 Task: Use the formula "DEC2OCT" in spreadsheet "Project protfolio".
Action: Mouse moved to (812, 123)
Screenshot: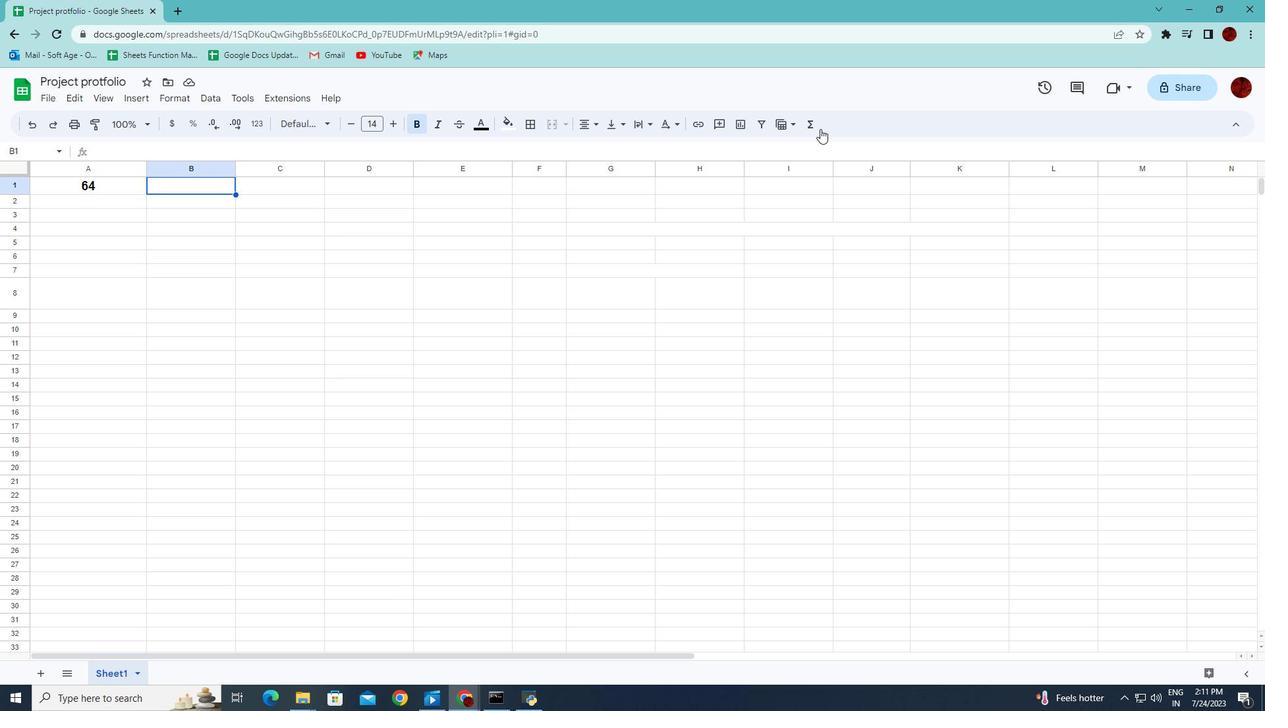 
Action: Mouse pressed left at (812, 123)
Screenshot: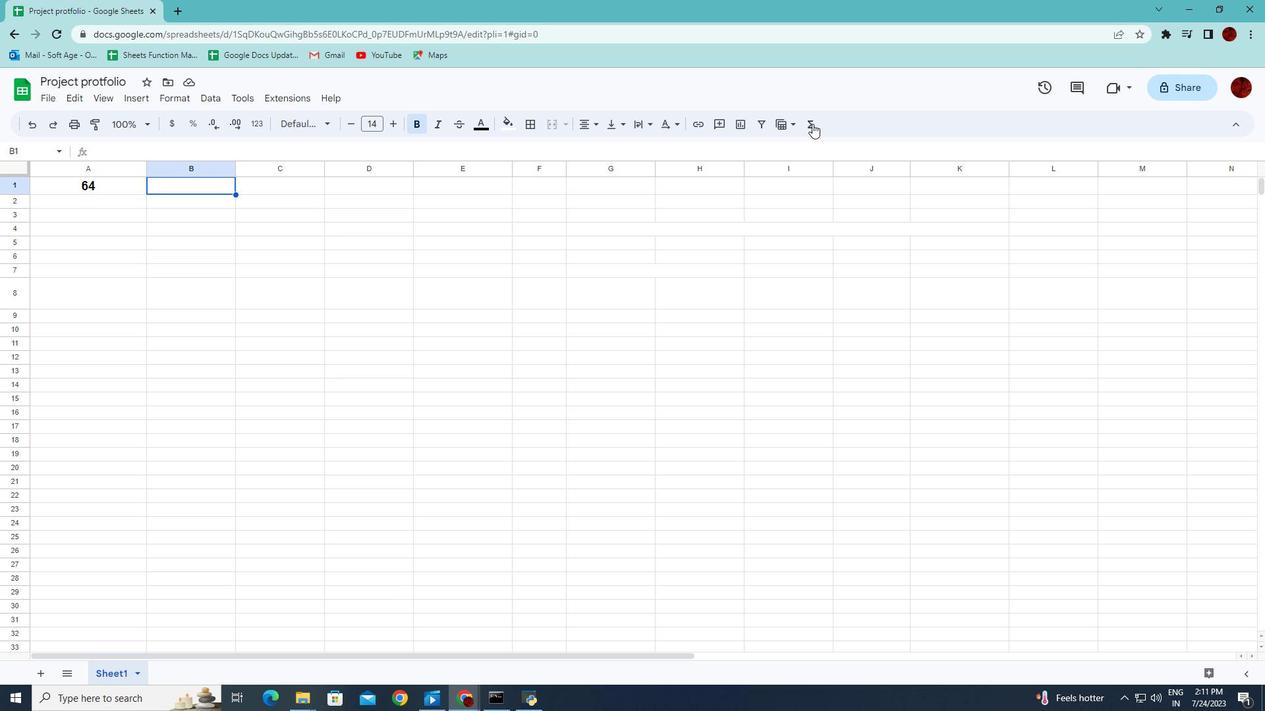 
Action: Mouse moved to (988, 272)
Screenshot: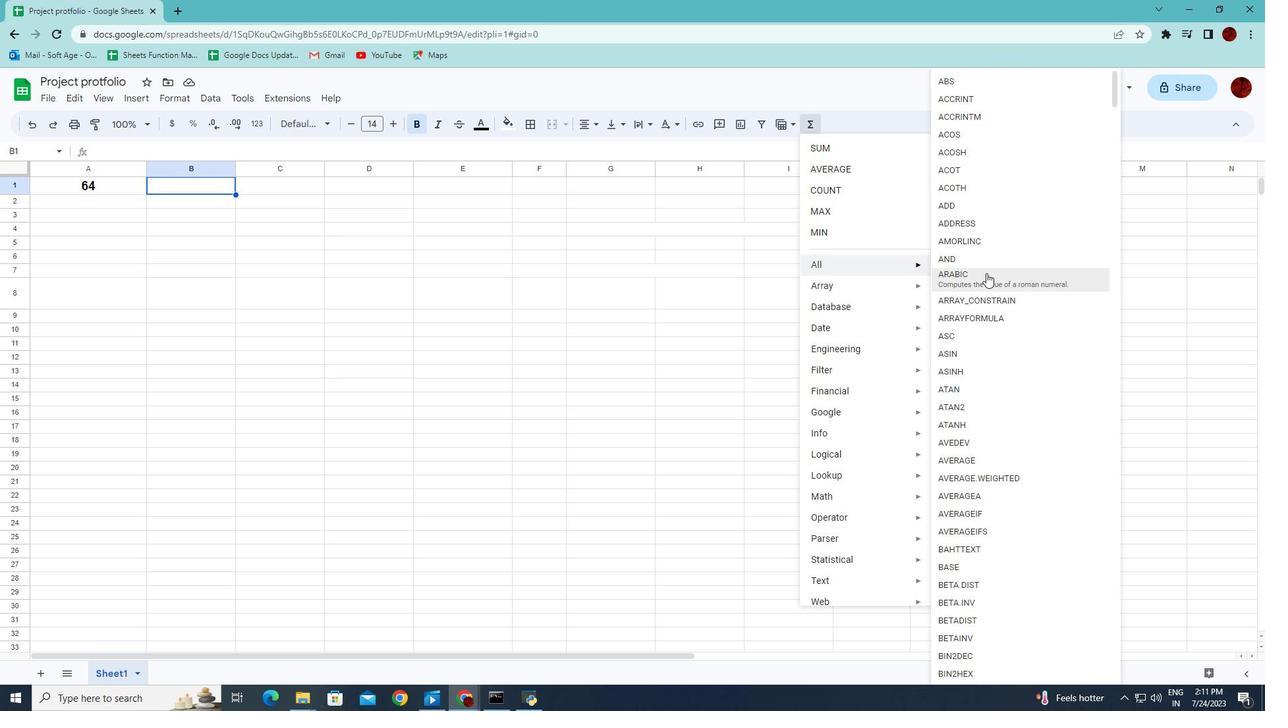 
Action: Mouse scrolled (988, 272) with delta (0, 0)
Screenshot: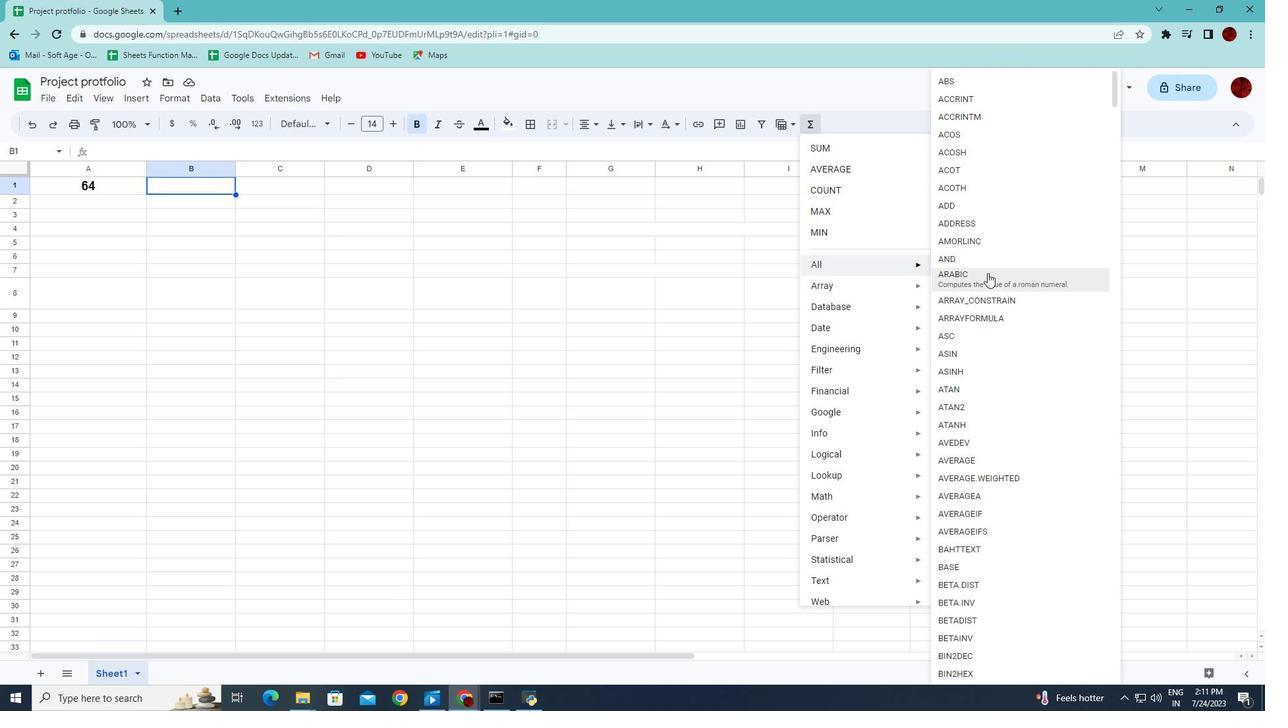 
Action: Mouse scrolled (988, 272) with delta (0, 0)
Screenshot: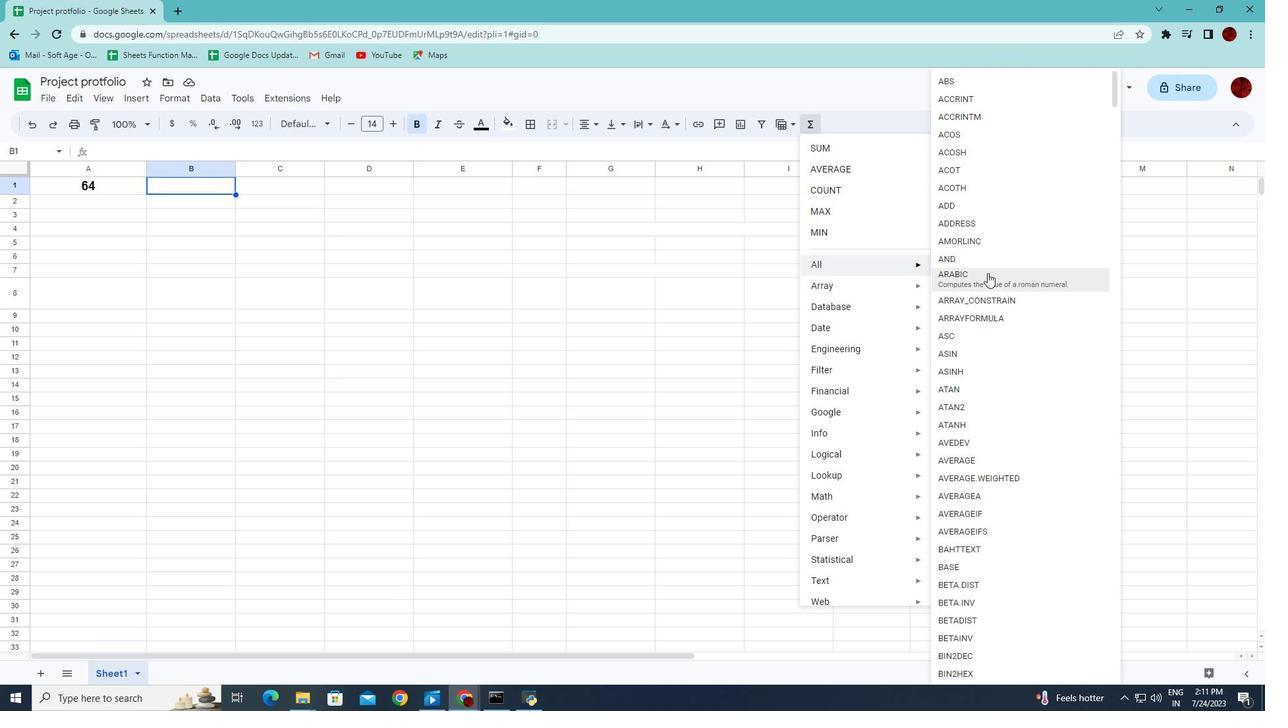 
Action: Mouse scrolled (988, 272) with delta (0, 0)
Screenshot: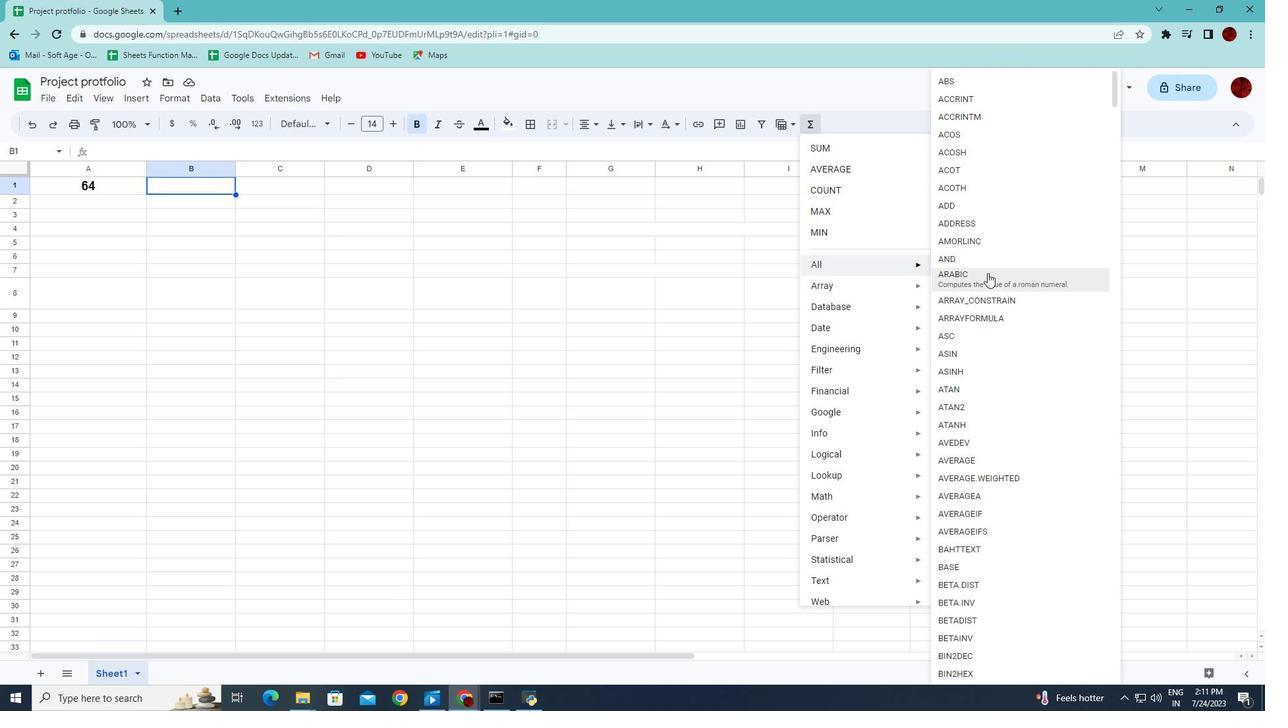 
Action: Mouse scrolled (988, 272) with delta (0, 0)
Screenshot: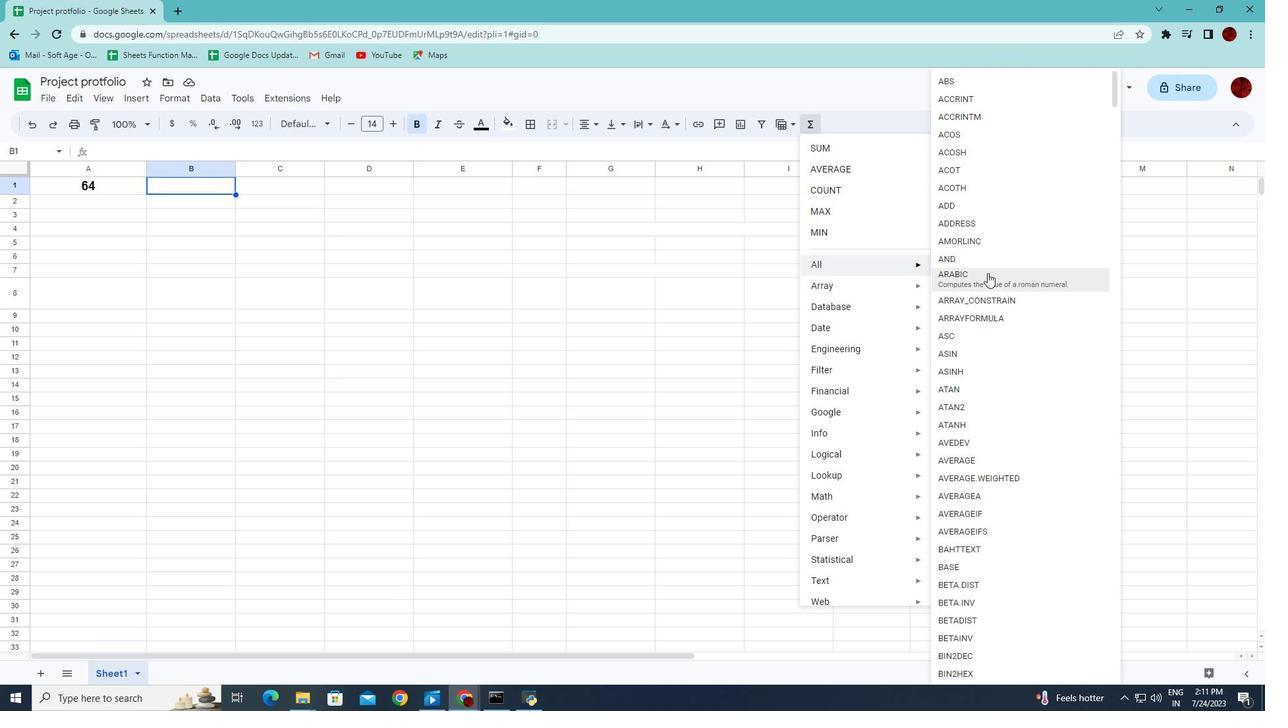 
Action: Mouse scrolled (988, 272) with delta (0, 0)
Screenshot: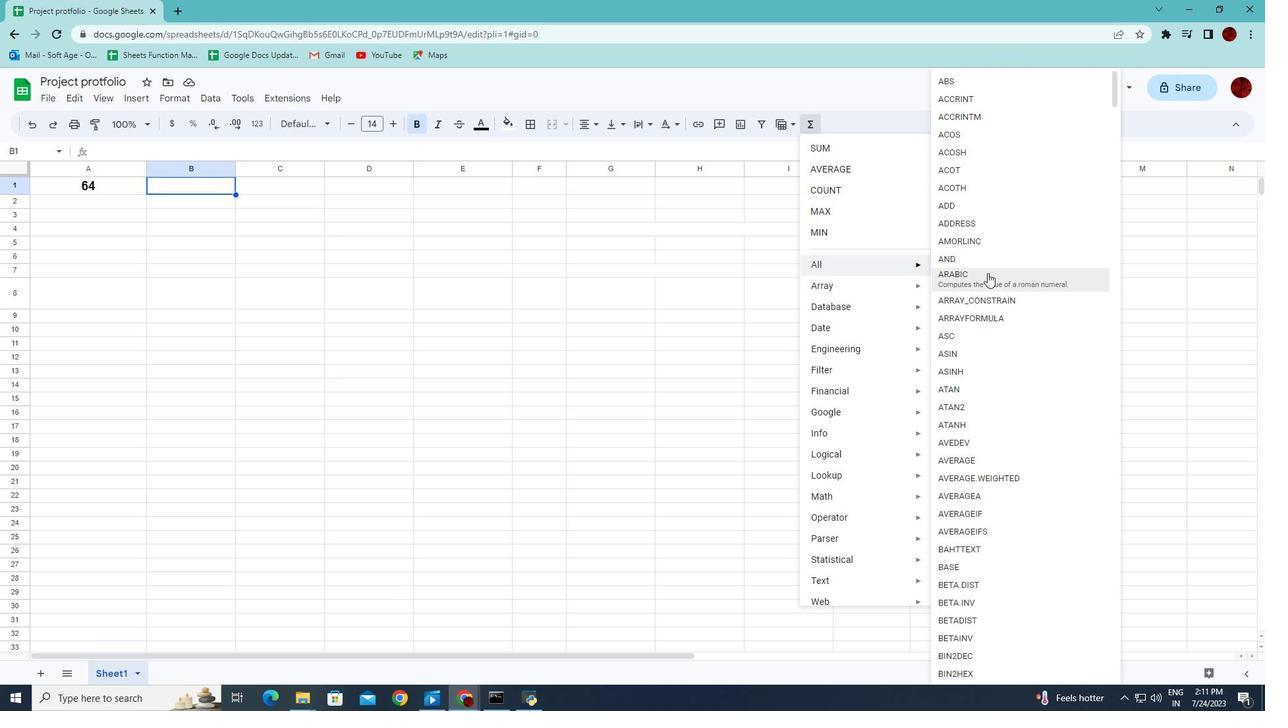 
Action: Mouse scrolled (988, 272) with delta (0, 0)
Screenshot: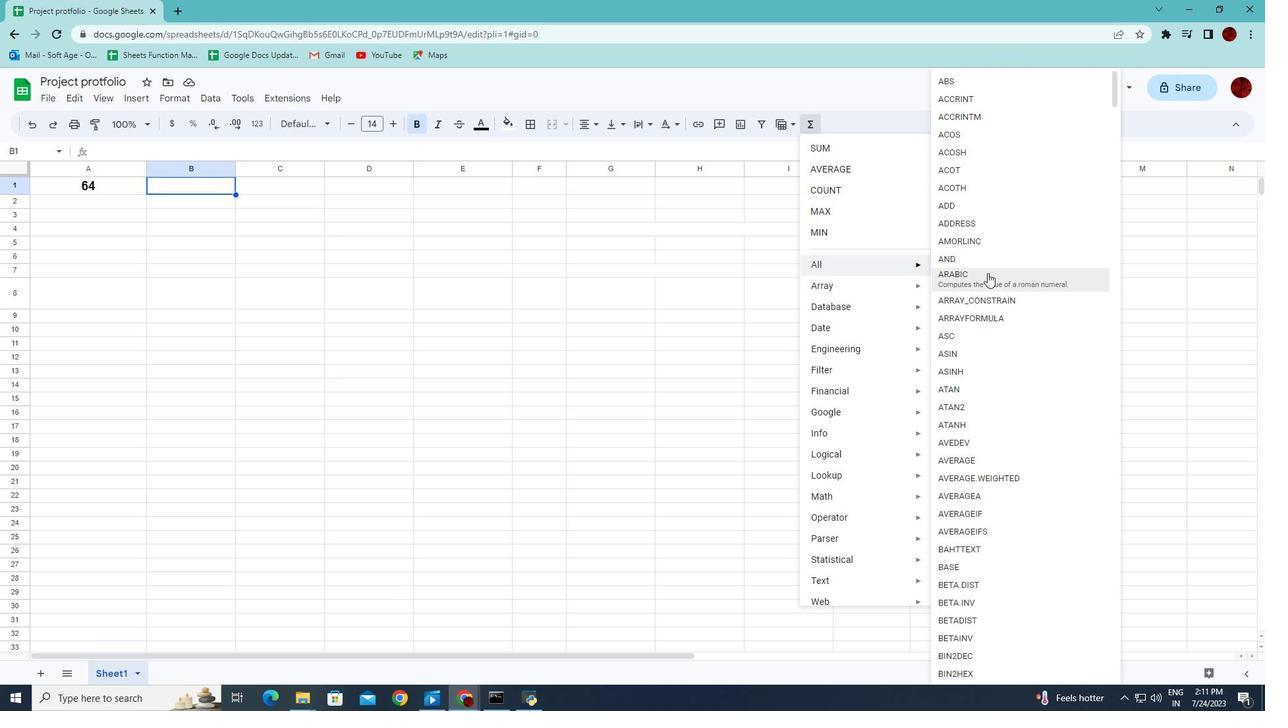 
Action: Mouse scrolled (988, 272) with delta (0, 0)
Screenshot: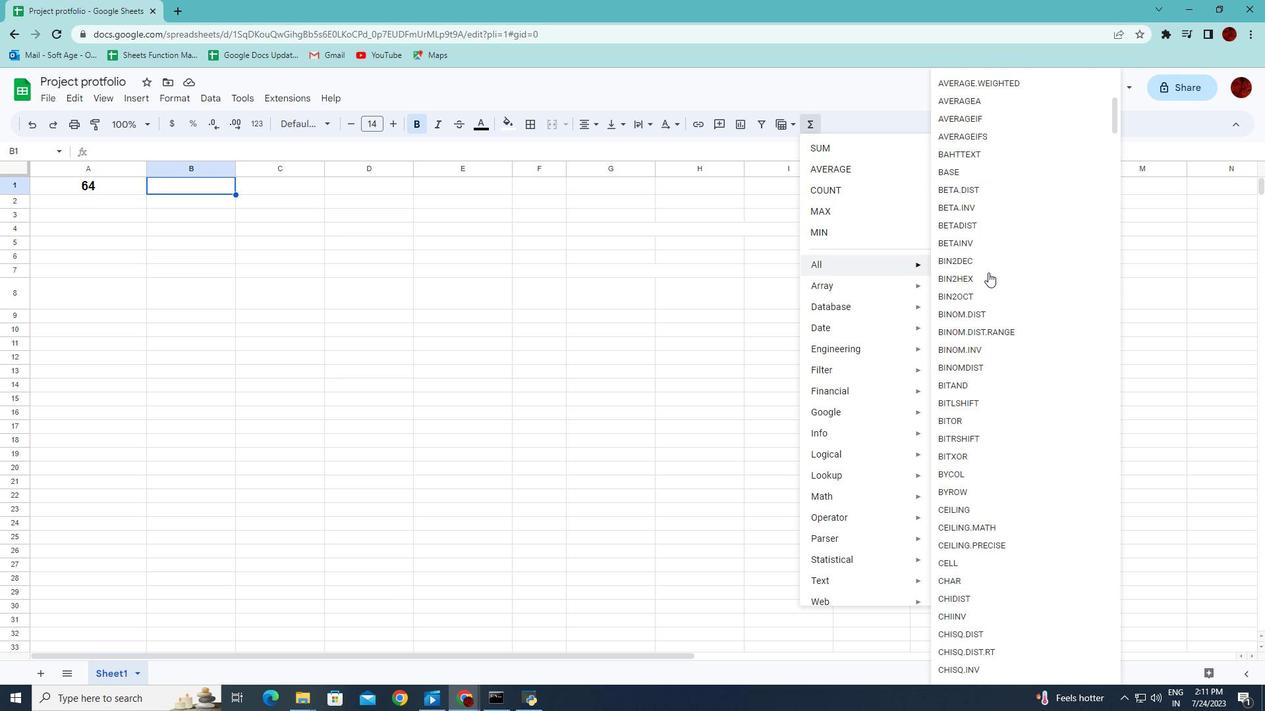 
Action: Mouse scrolled (988, 272) with delta (0, 0)
Screenshot: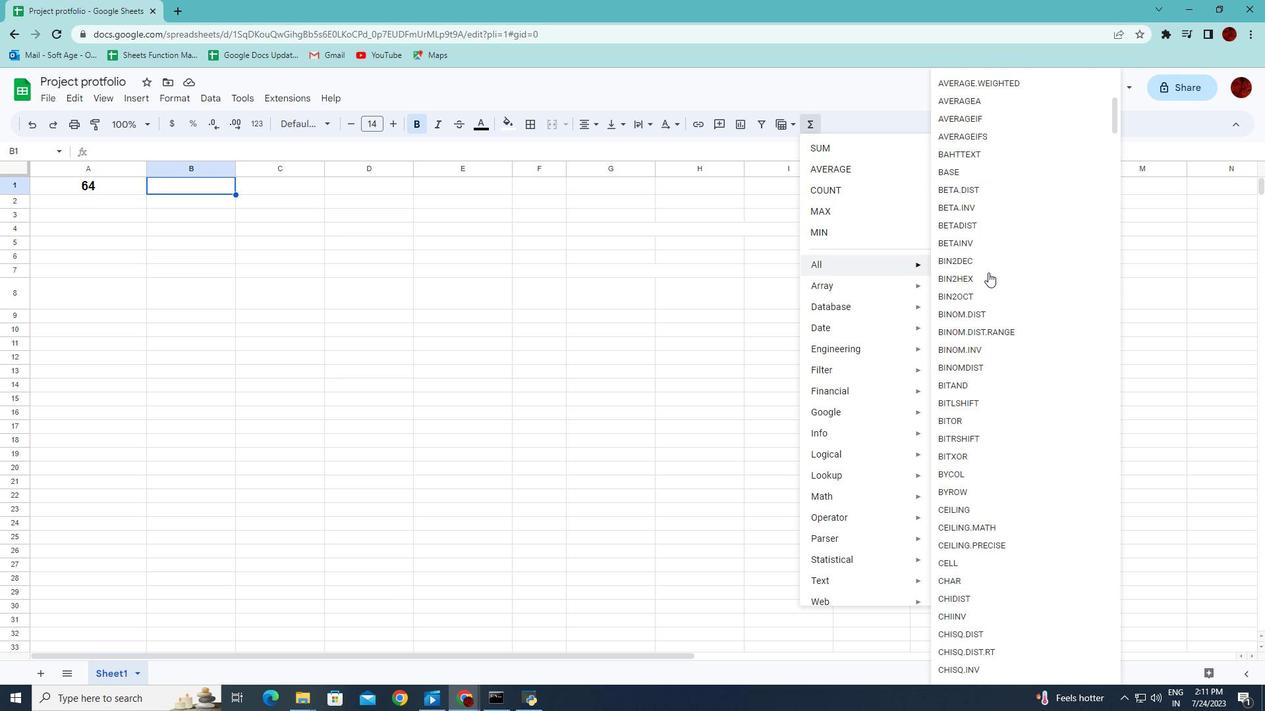 
Action: Mouse scrolled (988, 272) with delta (0, 0)
Screenshot: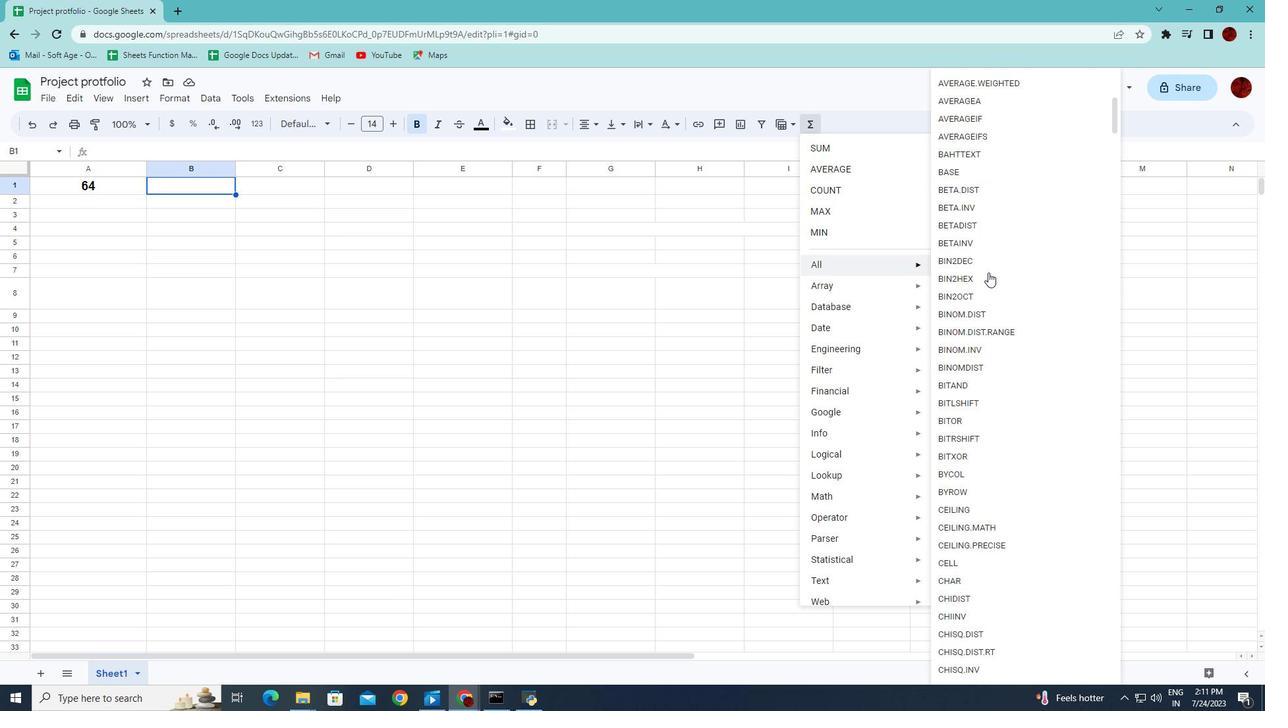 
Action: Mouse scrolled (988, 272) with delta (0, 0)
Screenshot: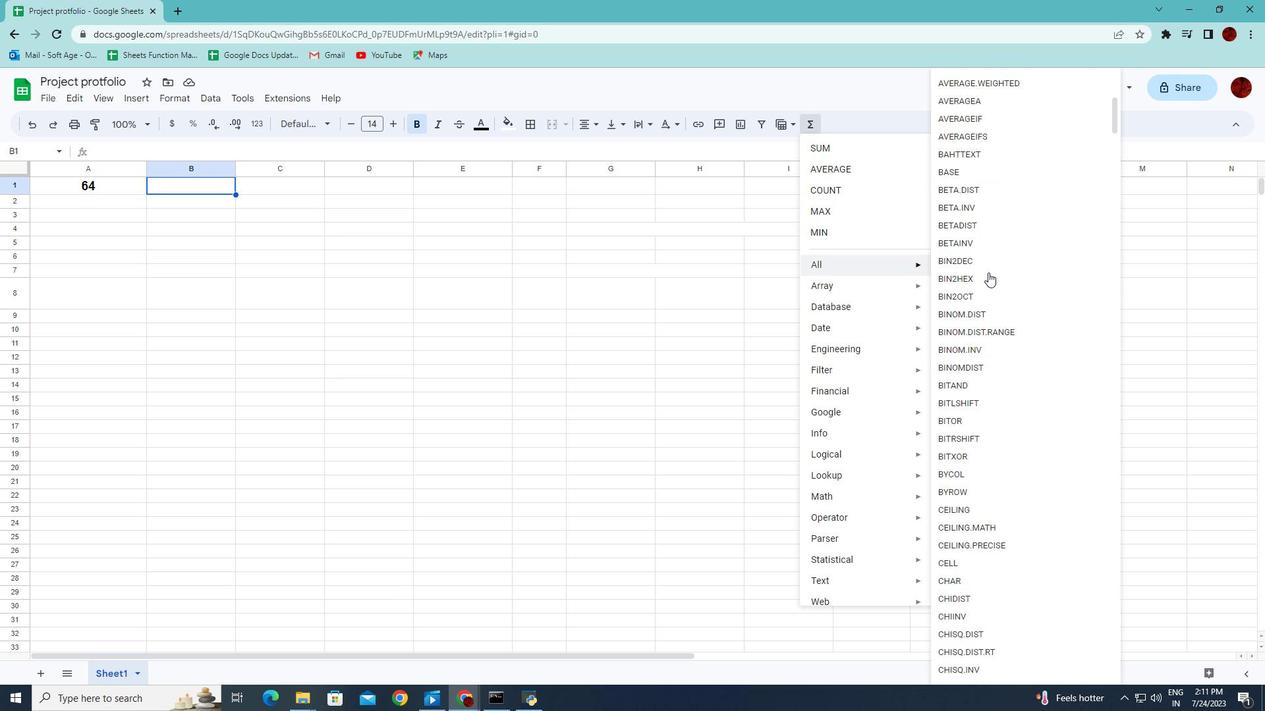 
Action: Mouse scrolled (988, 272) with delta (0, 0)
Screenshot: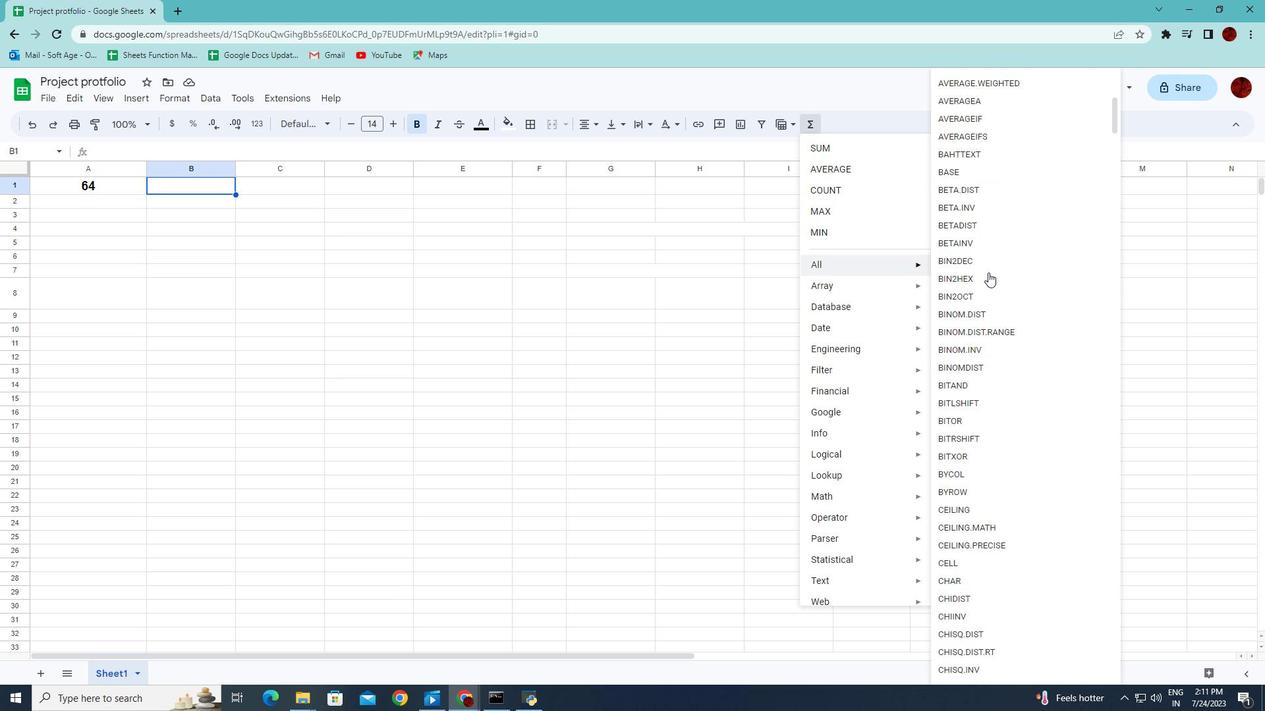 
Action: Mouse scrolled (988, 272) with delta (0, 0)
Screenshot: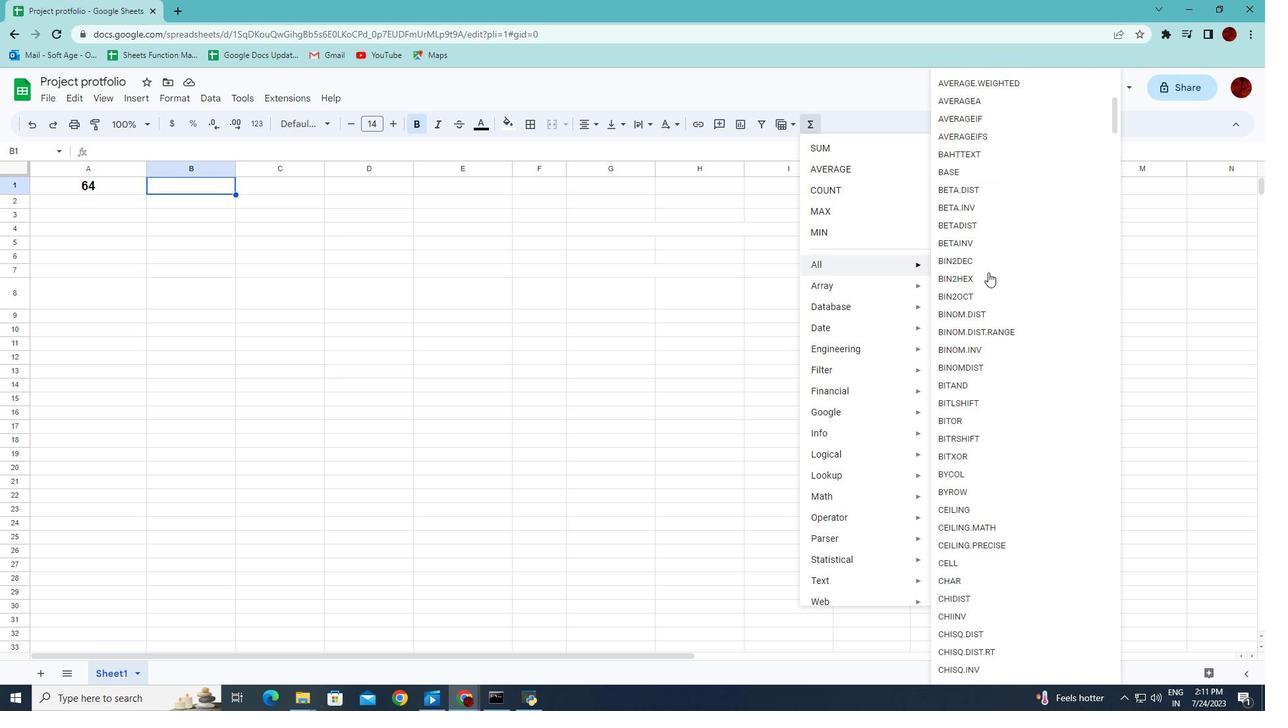 
Action: Mouse scrolled (988, 272) with delta (0, 0)
Screenshot: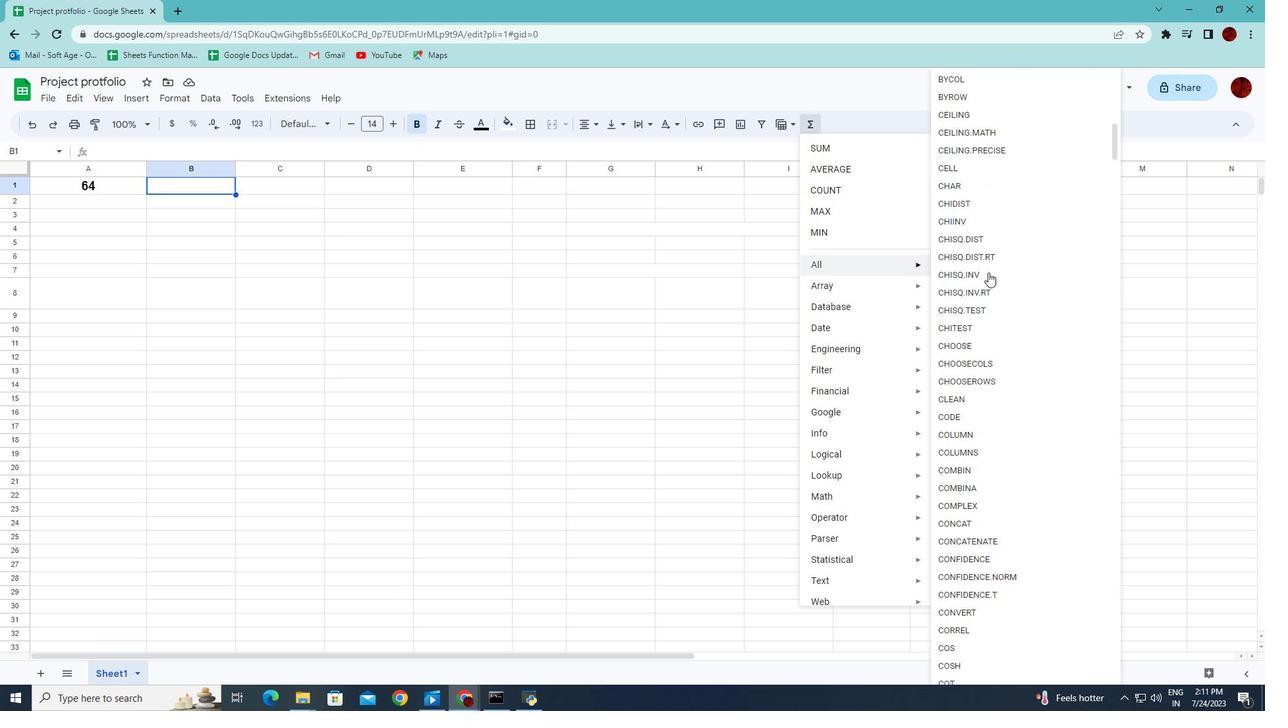 
Action: Mouse scrolled (988, 272) with delta (0, 0)
Screenshot: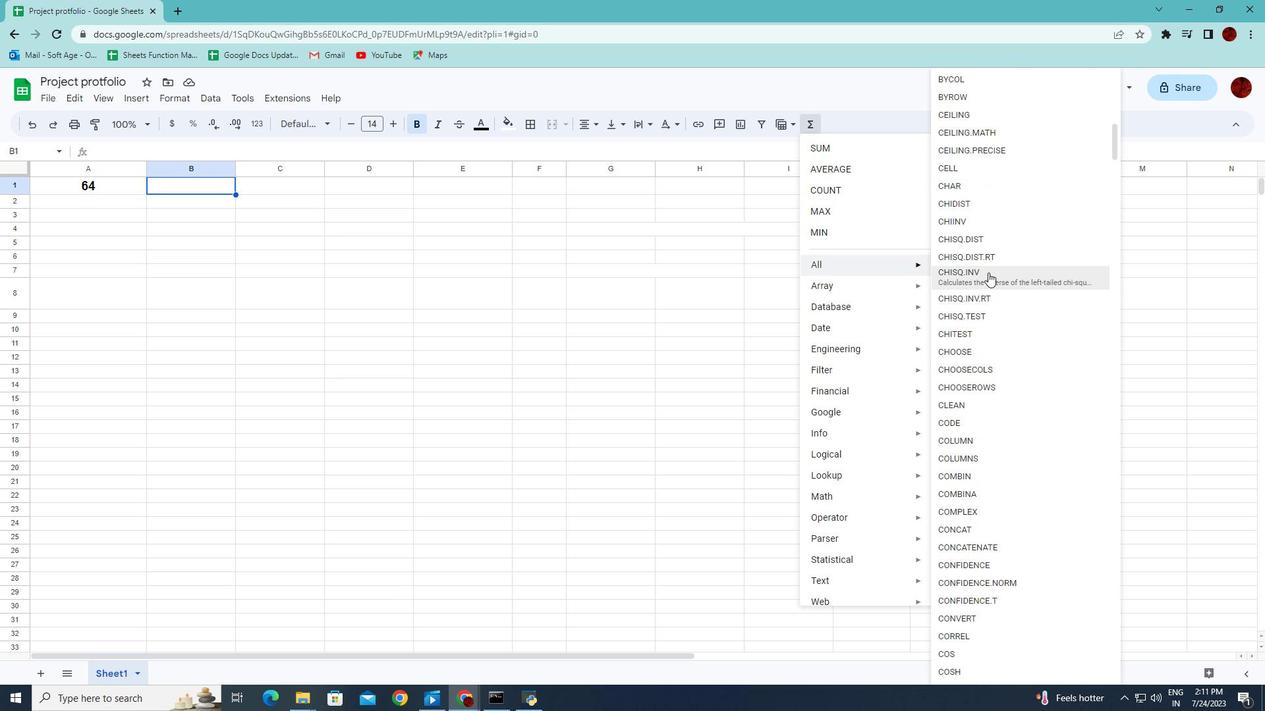 
Action: Mouse scrolled (988, 272) with delta (0, 0)
Screenshot: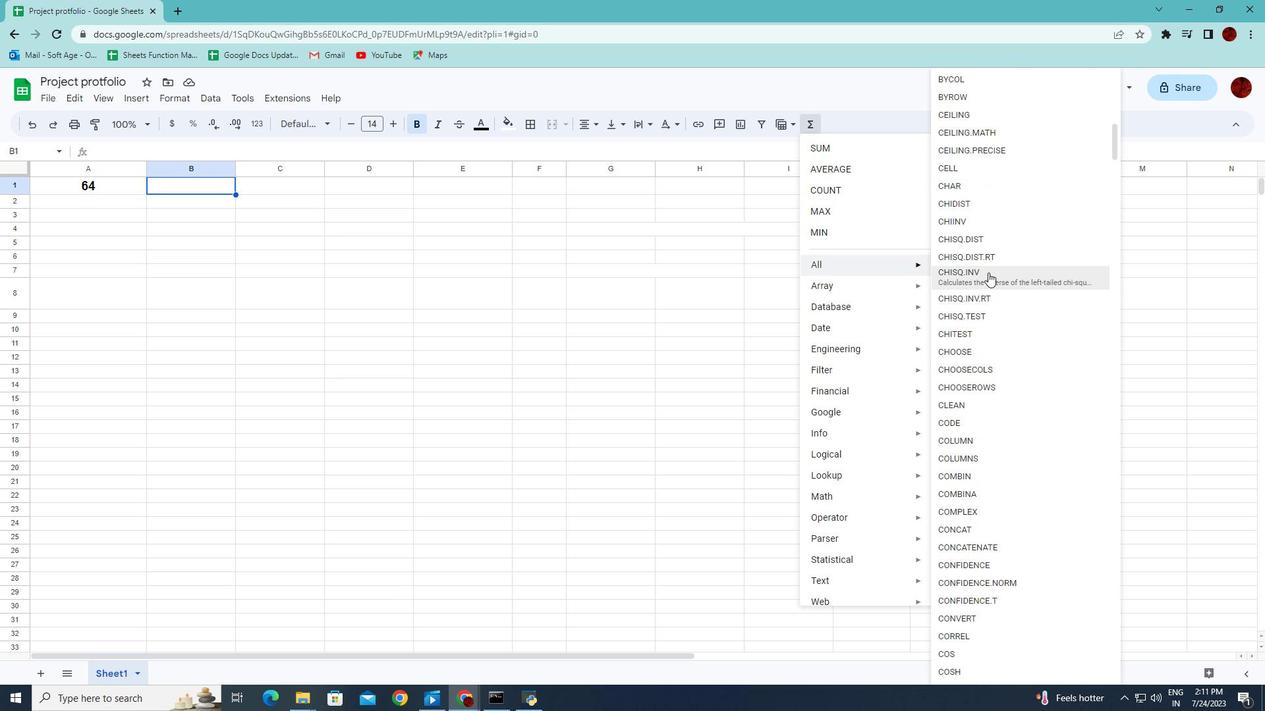 
Action: Mouse scrolled (988, 272) with delta (0, 0)
Screenshot: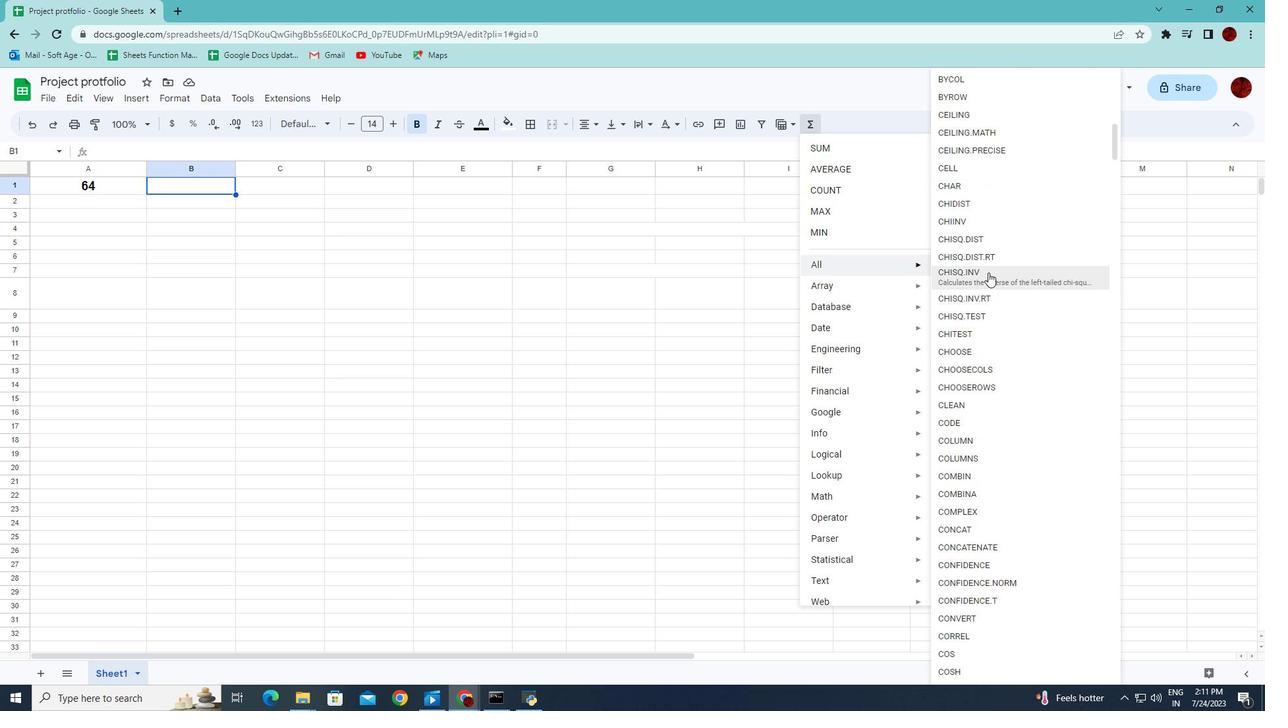 
Action: Mouse scrolled (988, 272) with delta (0, 0)
Screenshot: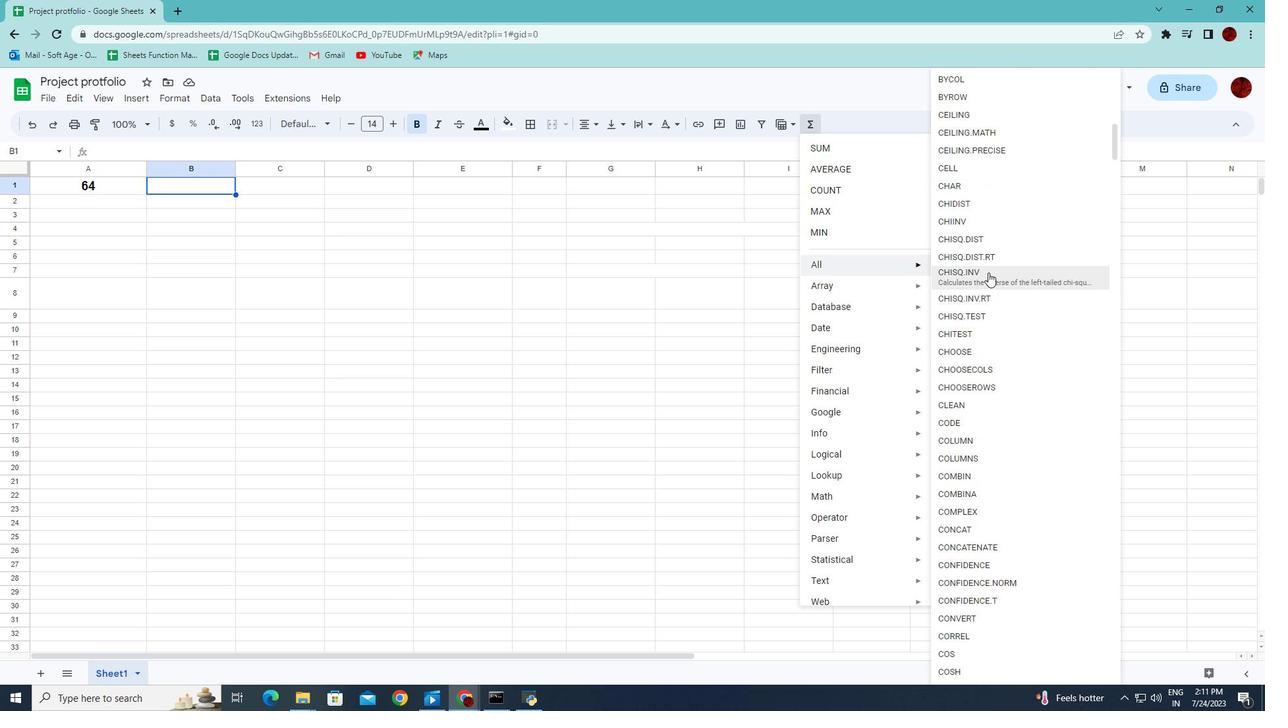 
Action: Mouse scrolled (988, 272) with delta (0, 0)
Screenshot: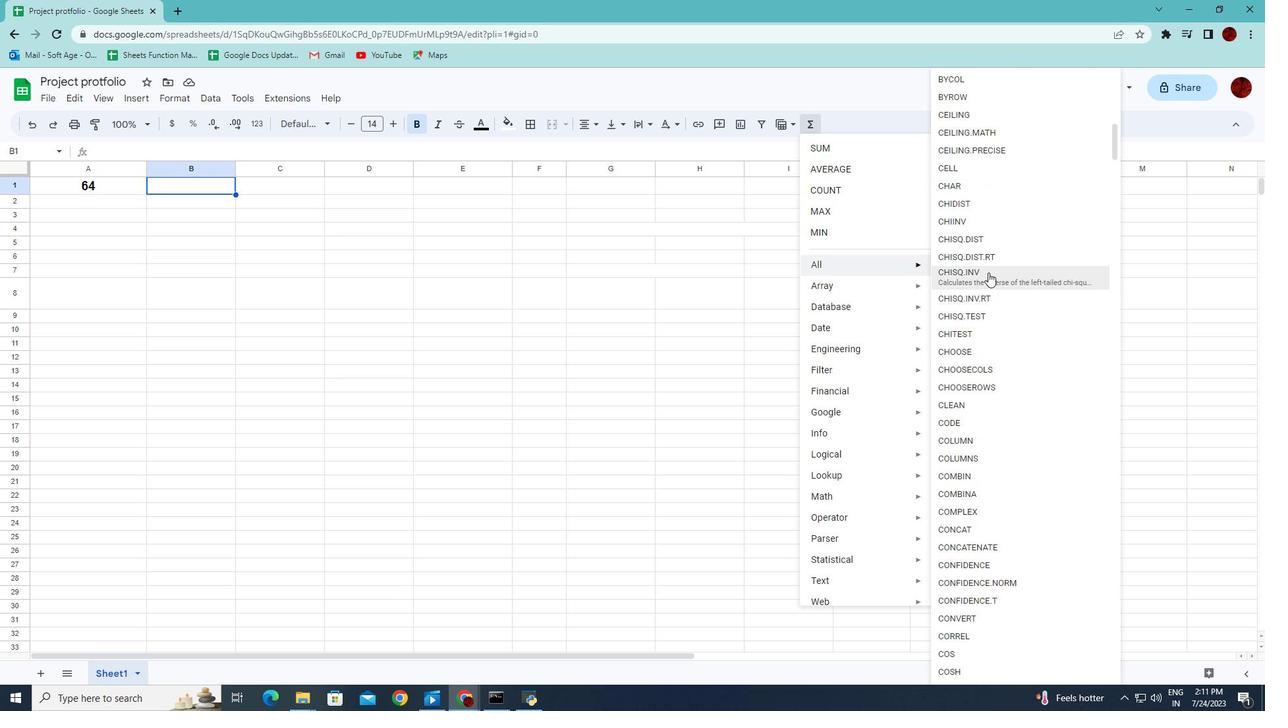 
Action: Mouse scrolled (988, 272) with delta (0, 0)
Screenshot: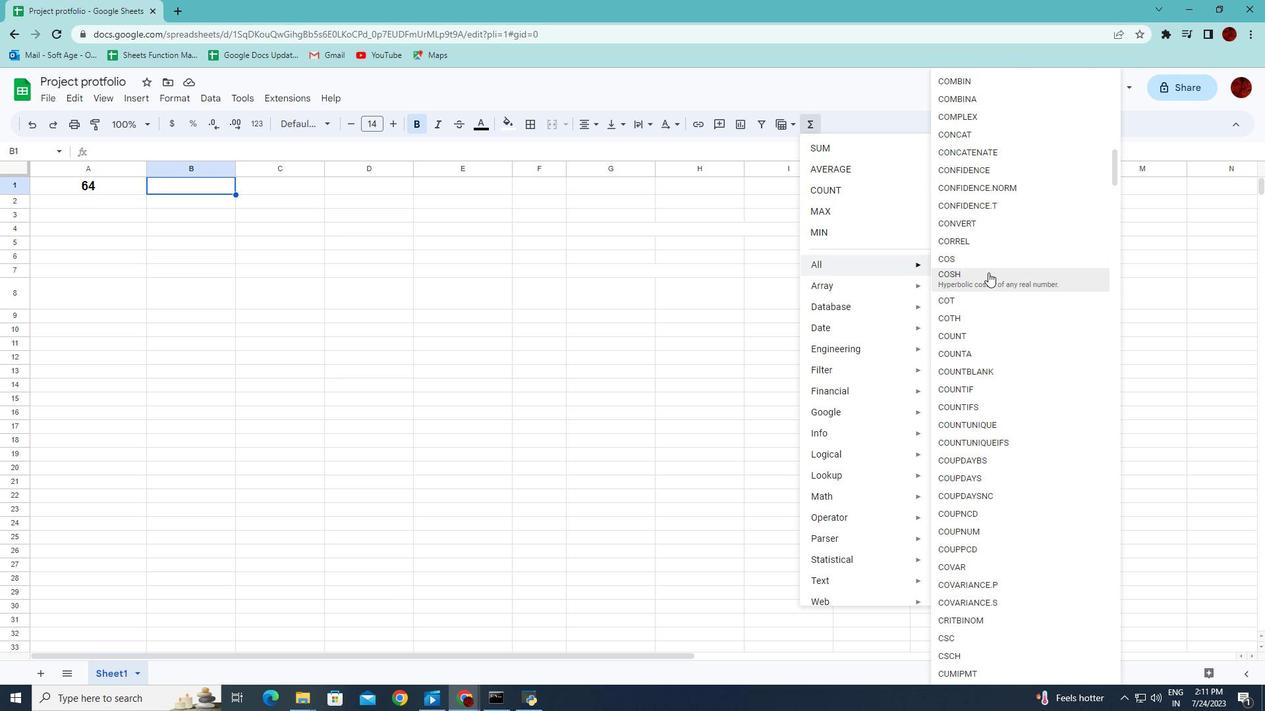 
Action: Mouse scrolled (988, 272) with delta (0, 0)
Screenshot: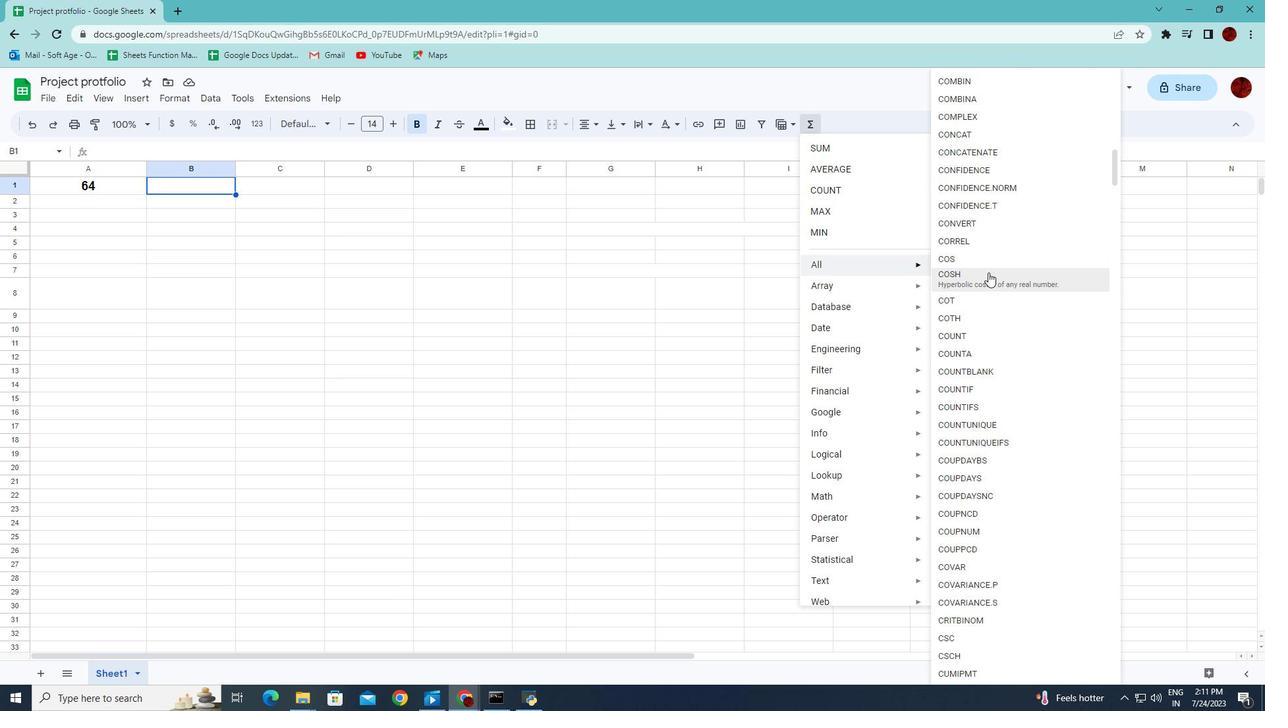 
Action: Mouse scrolled (988, 272) with delta (0, 0)
Screenshot: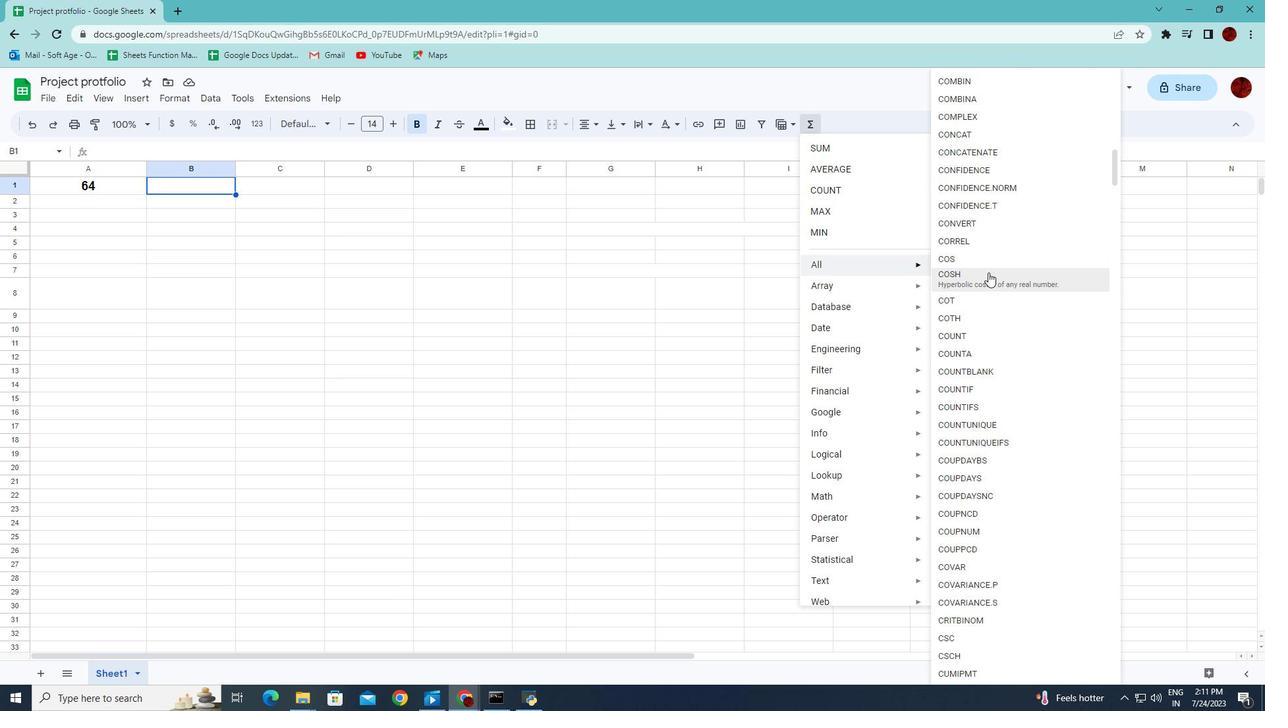 
Action: Mouse scrolled (988, 272) with delta (0, 0)
Screenshot: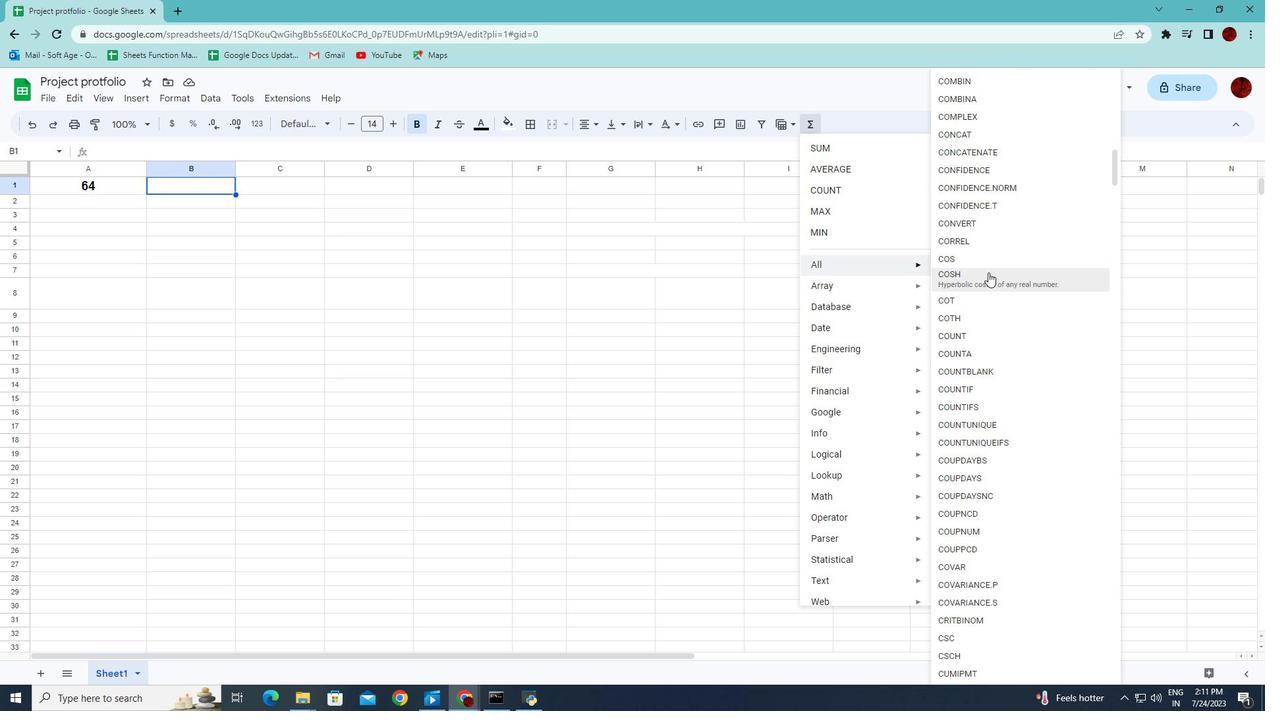 
Action: Mouse scrolled (988, 272) with delta (0, 0)
Screenshot: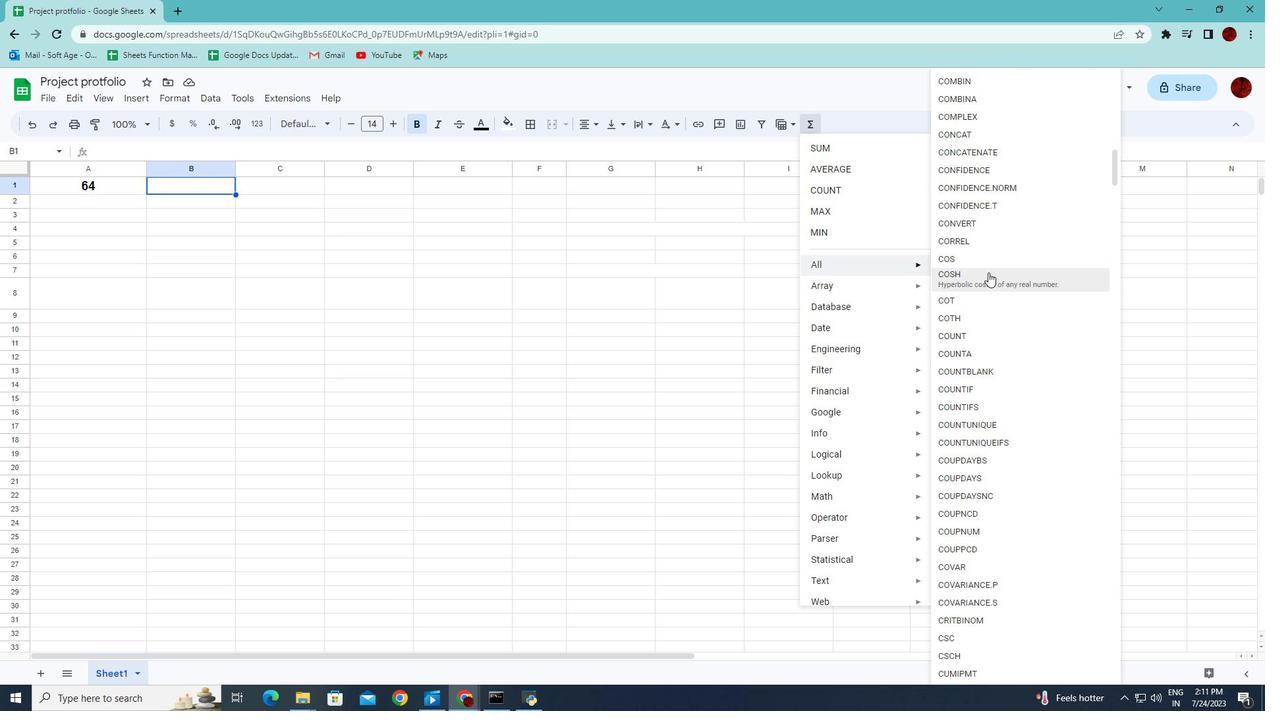 
Action: Mouse scrolled (988, 272) with delta (0, 0)
Screenshot: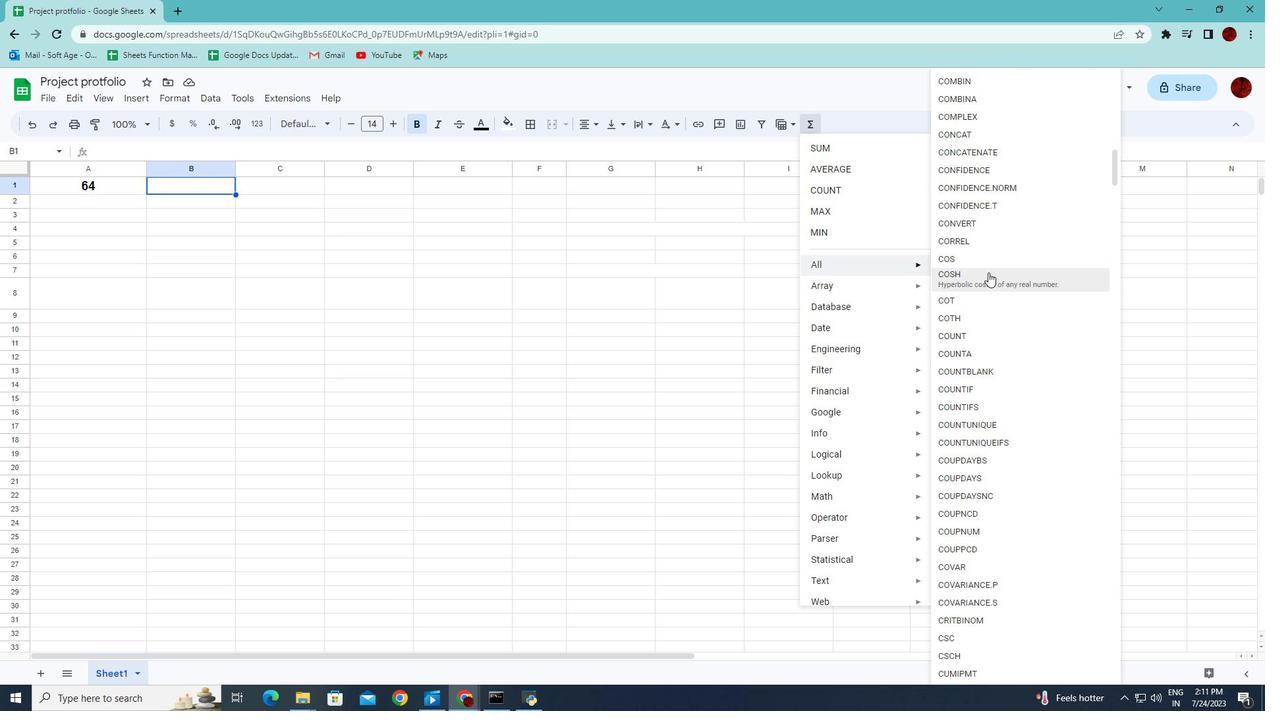 
Action: Mouse moved to (976, 553)
Screenshot: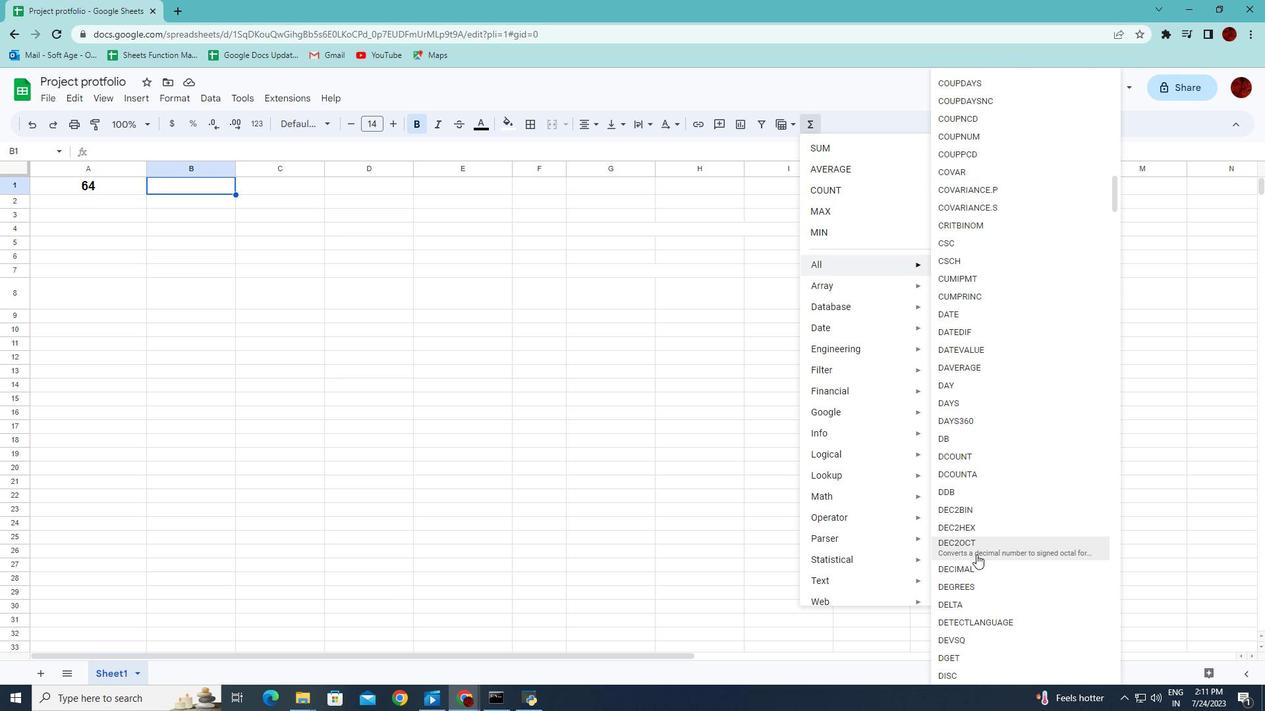
Action: Mouse pressed left at (976, 553)
Screenshot: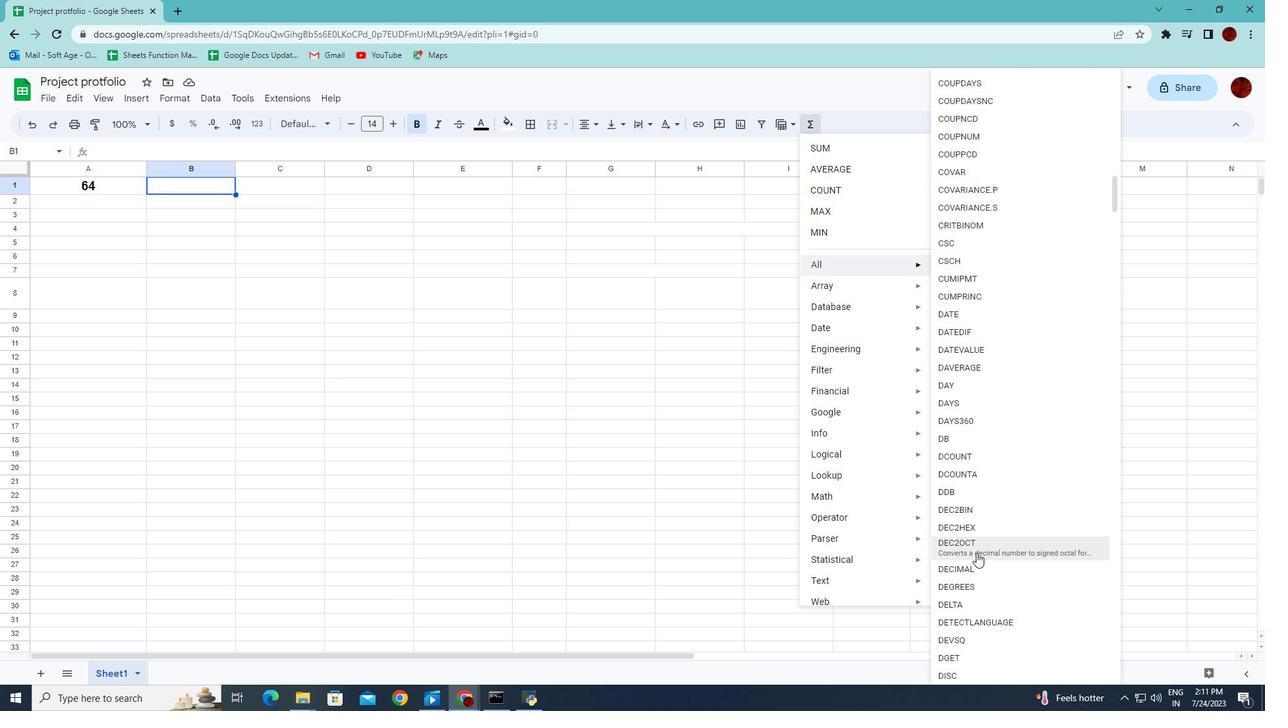 
Action: Mouse moved to (110, 191)
Screenshot: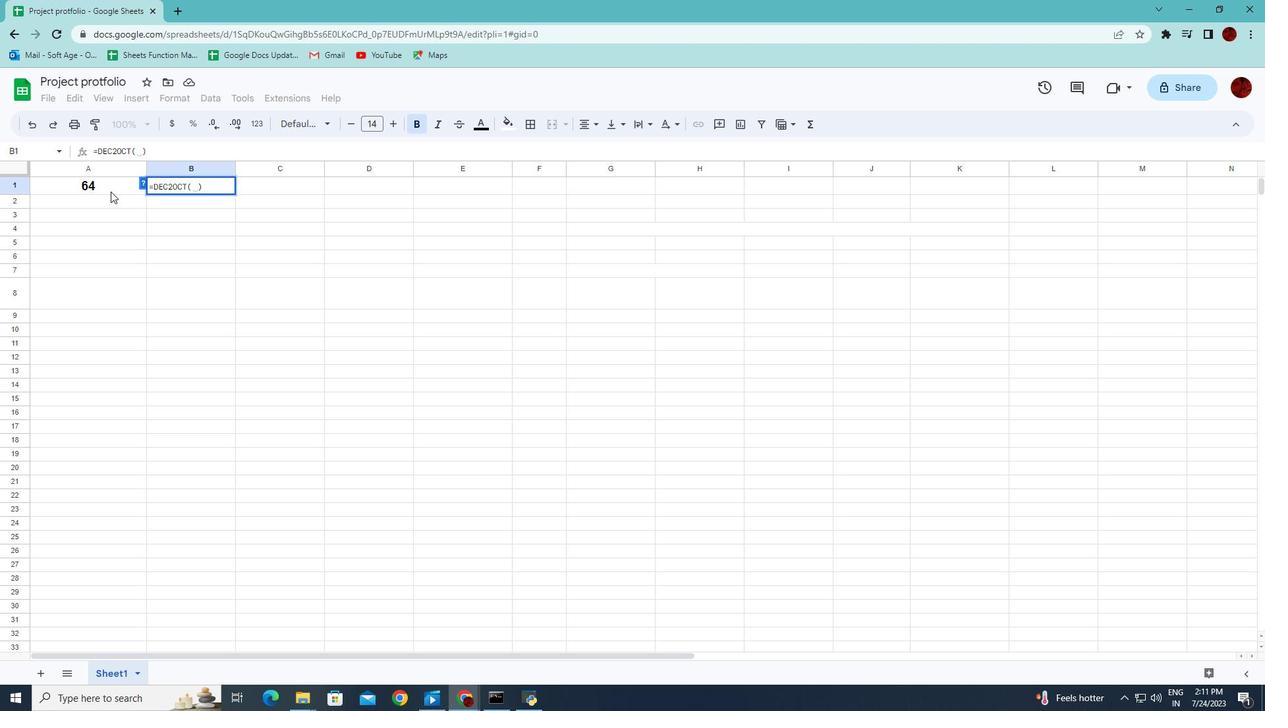 
Action: Mouse pressed left at (110, 191)
Screenshot: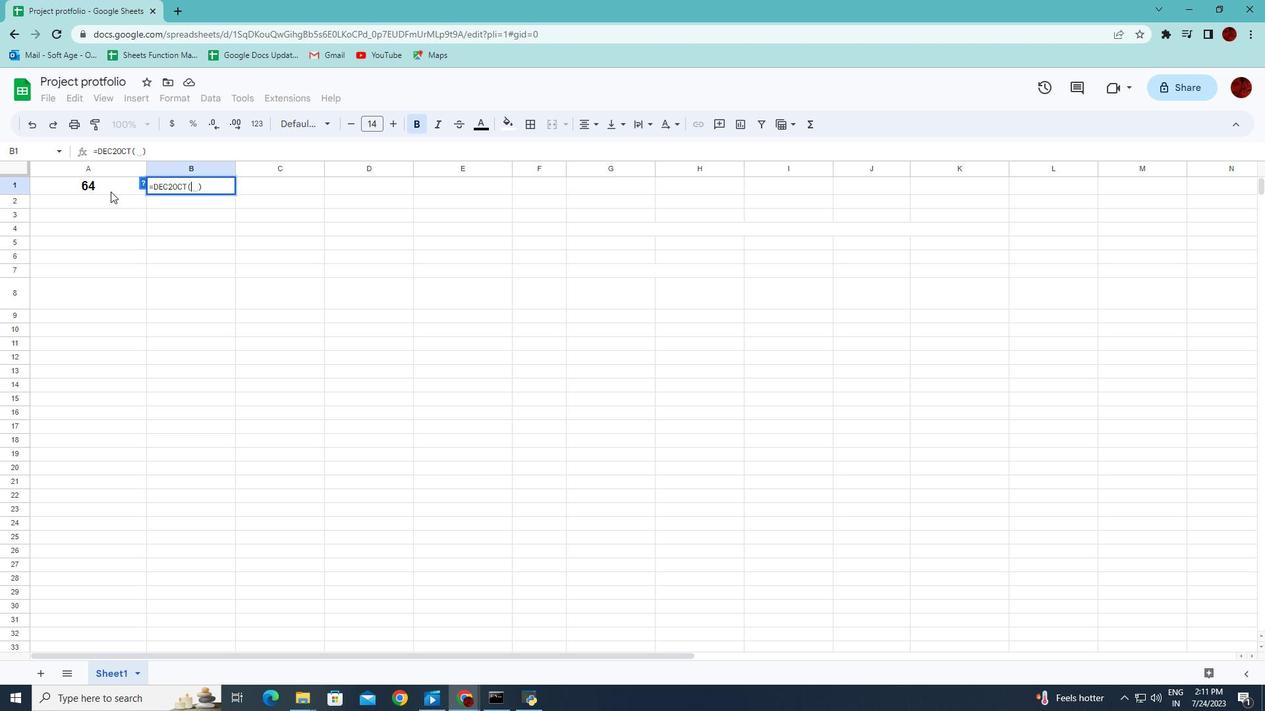 
Action: Key pressed <Key.enter>
Screenshot: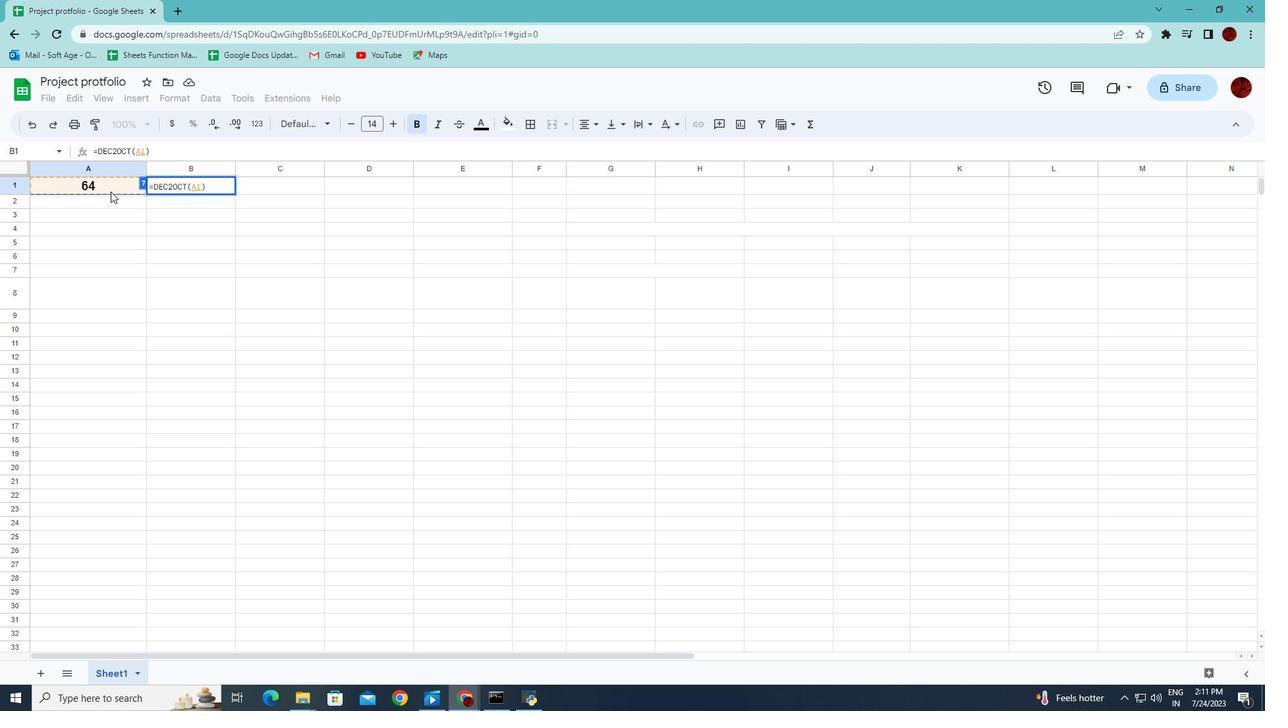 
